 Task: Zoom out the location "Villa in Joshua Tree, California, United States" two times.
Action: Mouse moved to (900, 145)
Screenshot: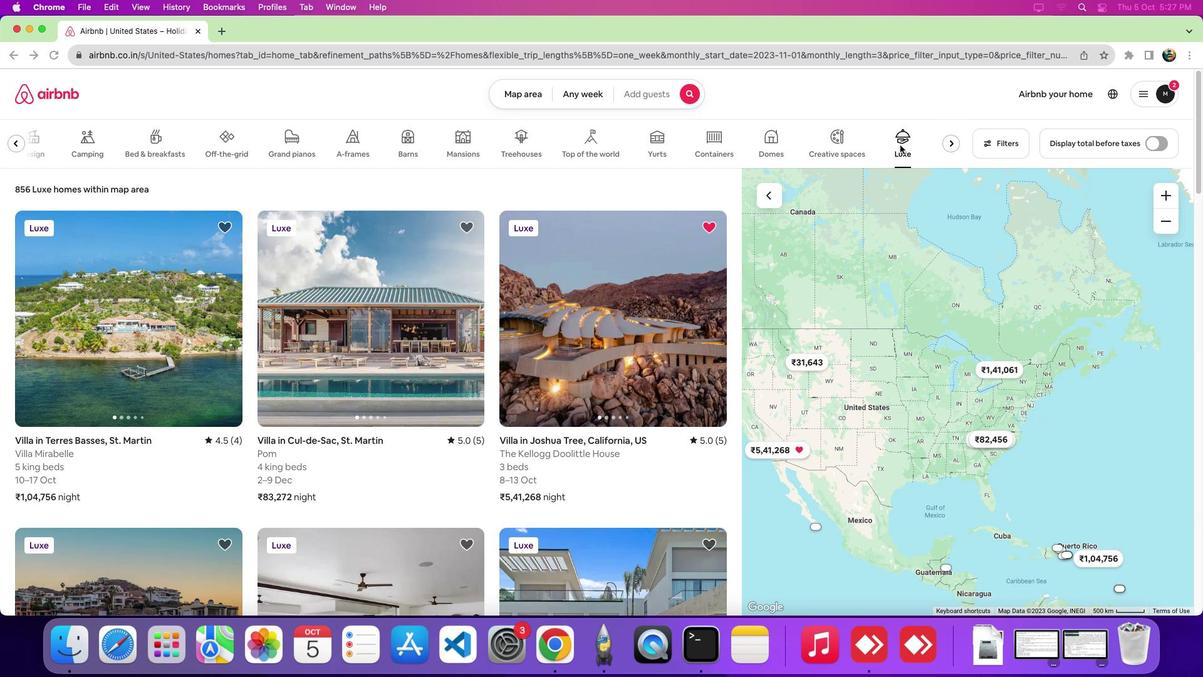 
Action: Mouse pressed left at (900, 145)
Screenshot: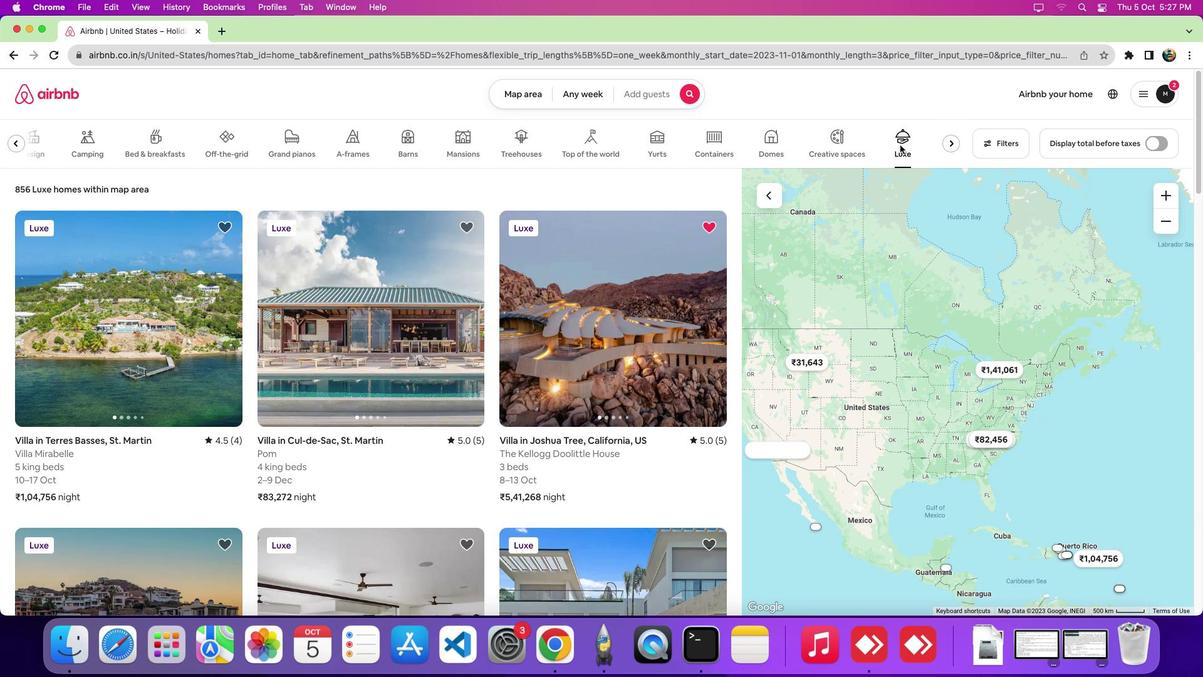 
Action: Mouse moved to (574, 274)
Screenshot: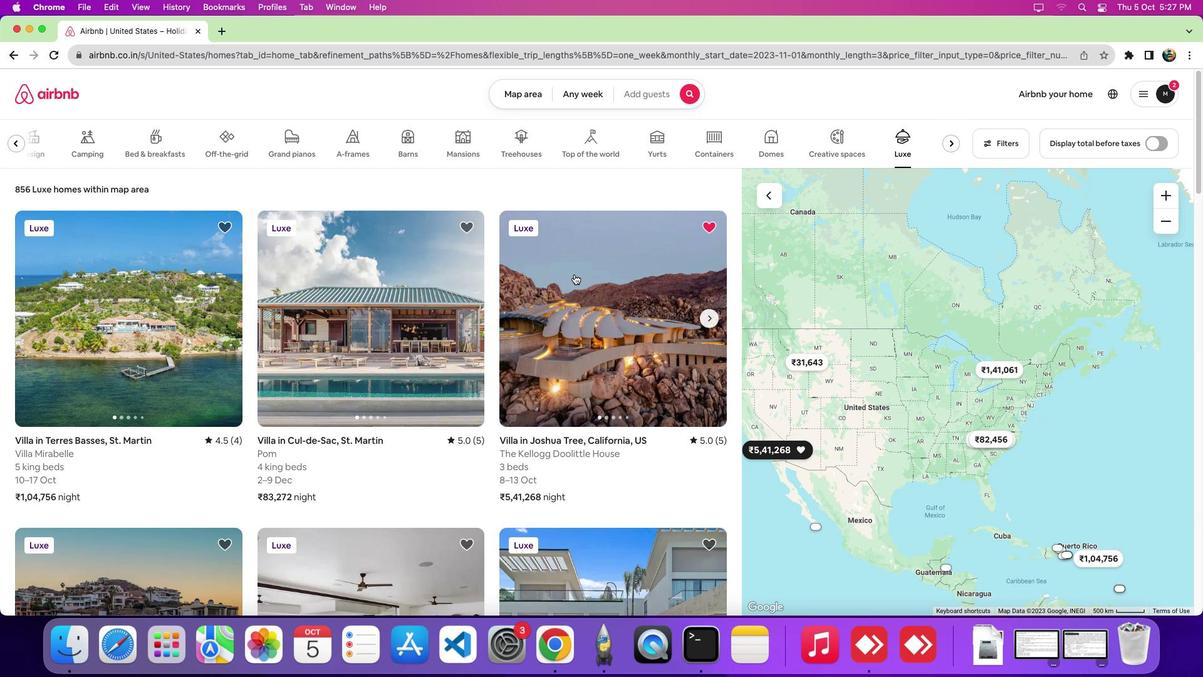 
Action: Mouse pressed left at (574, 274)
Screenshot: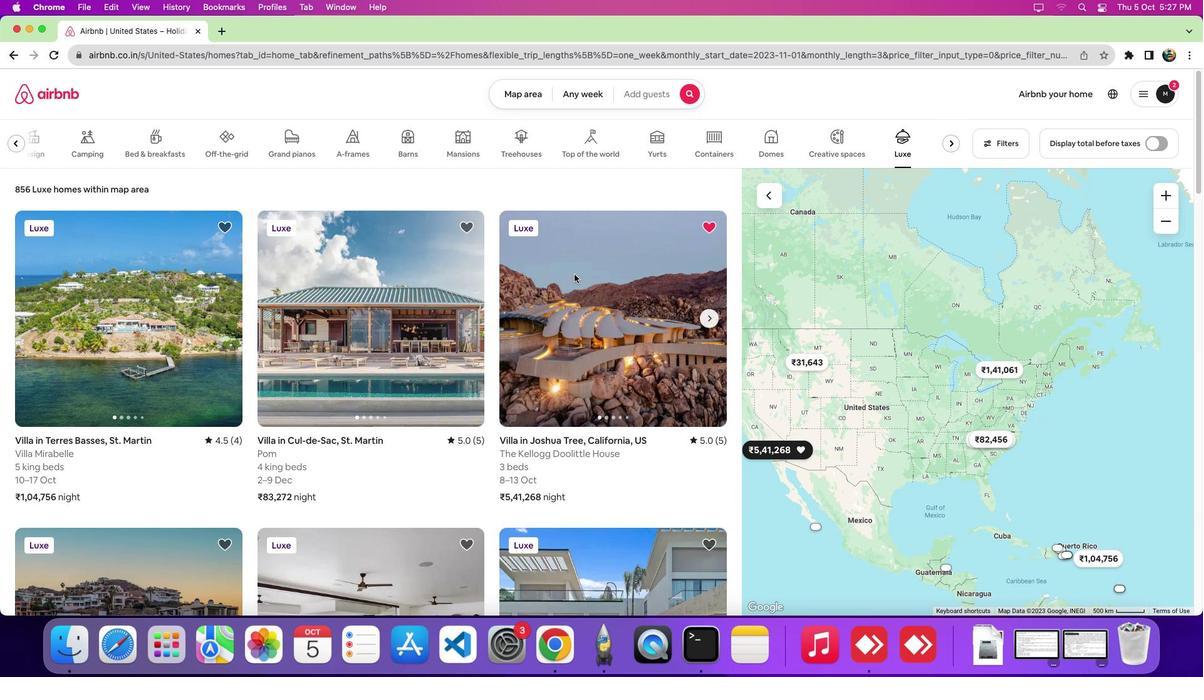 
Action: Mouse moved to (616, 296)
Screenshot: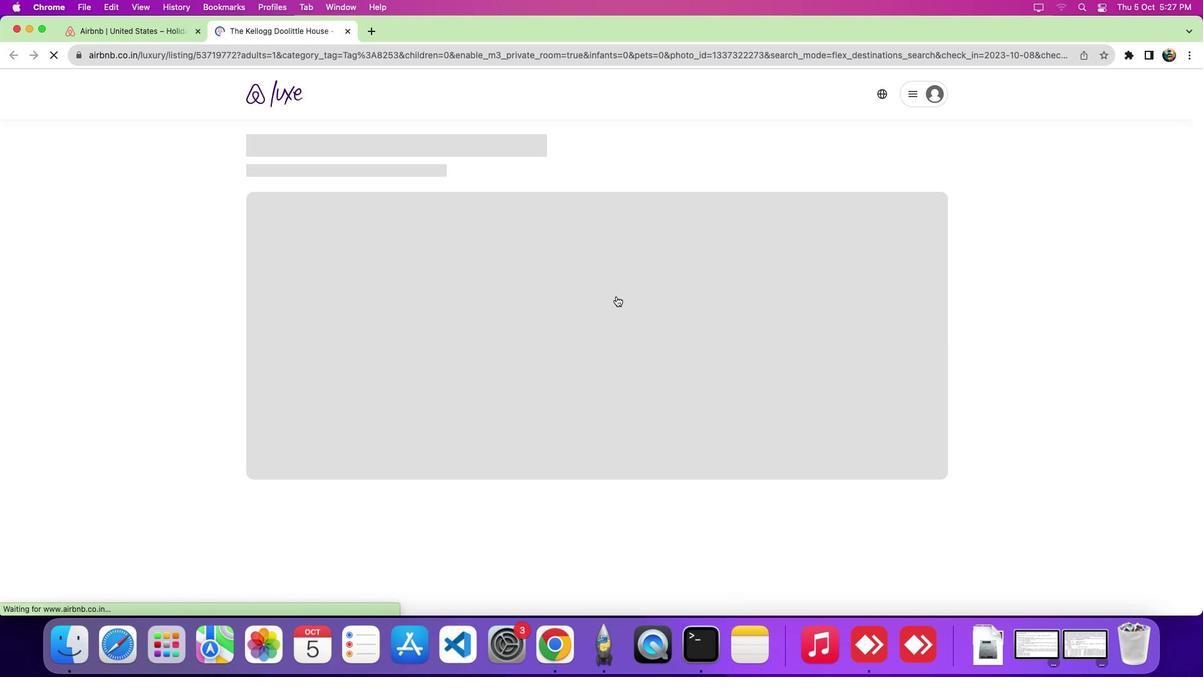 
Action: Mouse scrolled (616, 296) with delta (0, 0)
Screenshot: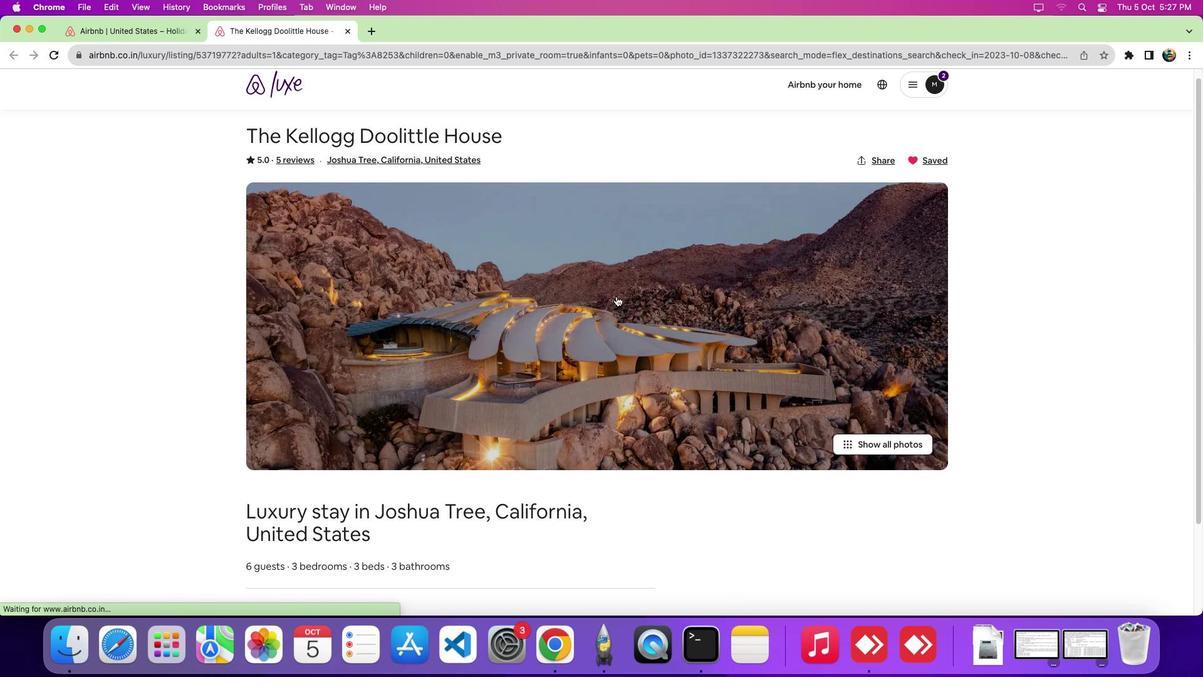 
Action: Mouse scrolled (616, 296) with delta (0, -1)
Screenshot: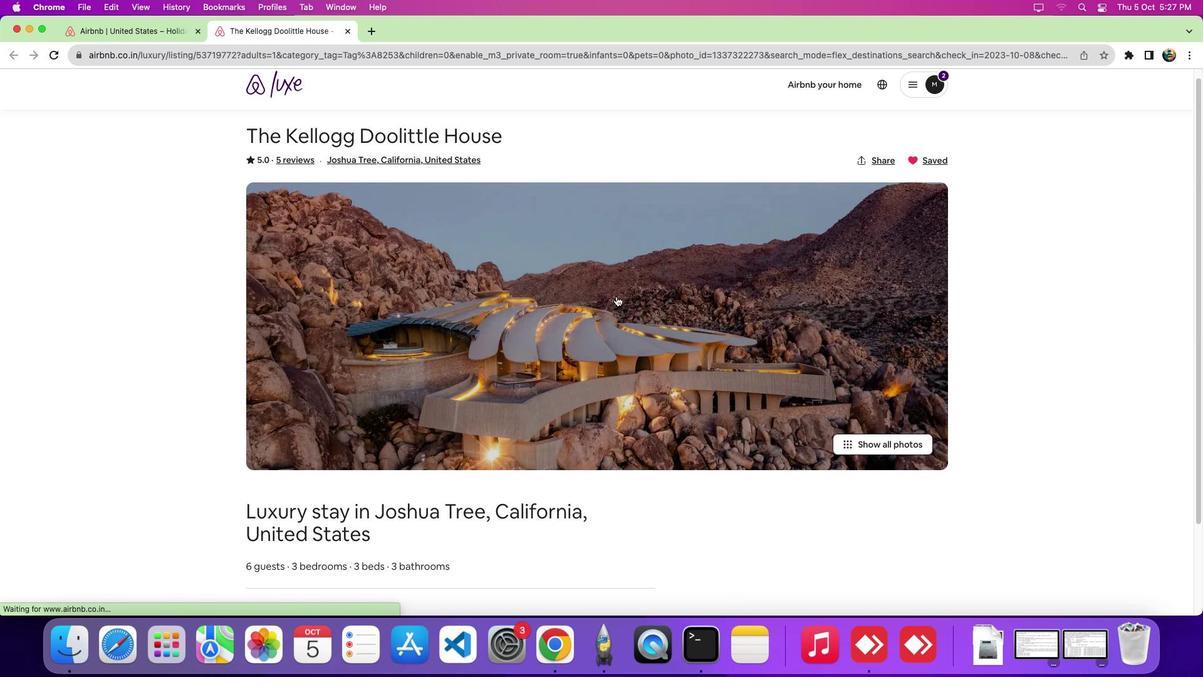 
Action: Mouse scrolled (616, 296) with delta (0, -6)
Screenshot: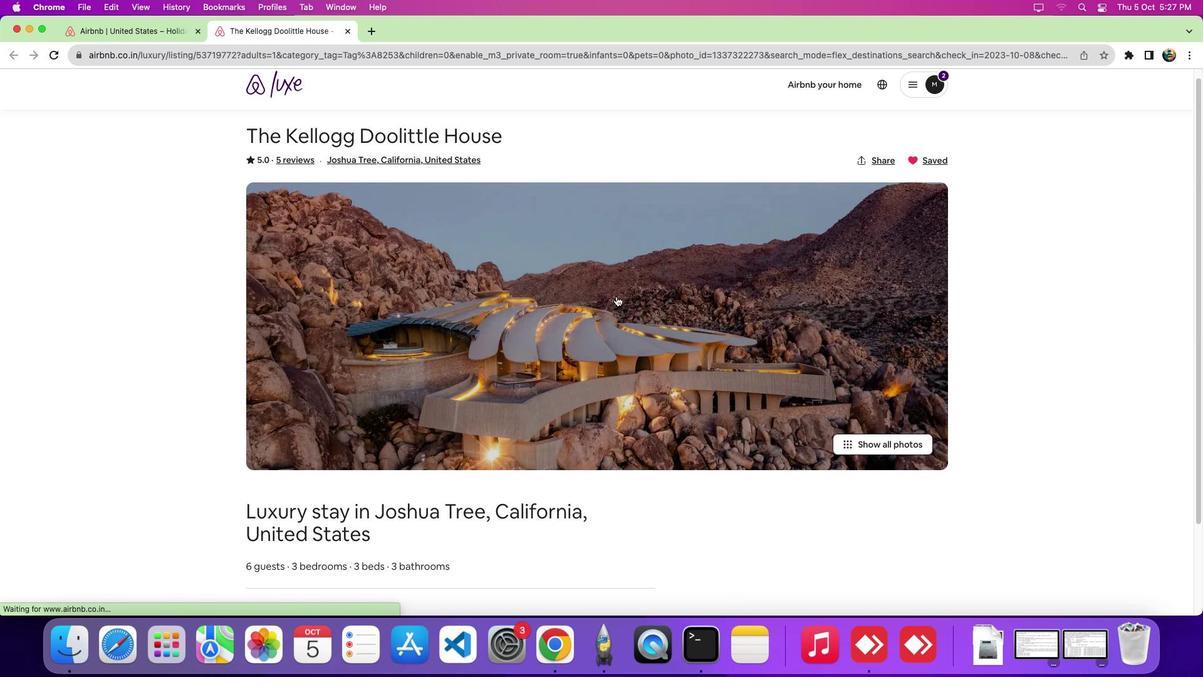 
Action: Mouse scrolled (616, 296) with delta (0, -8)
Screenshot: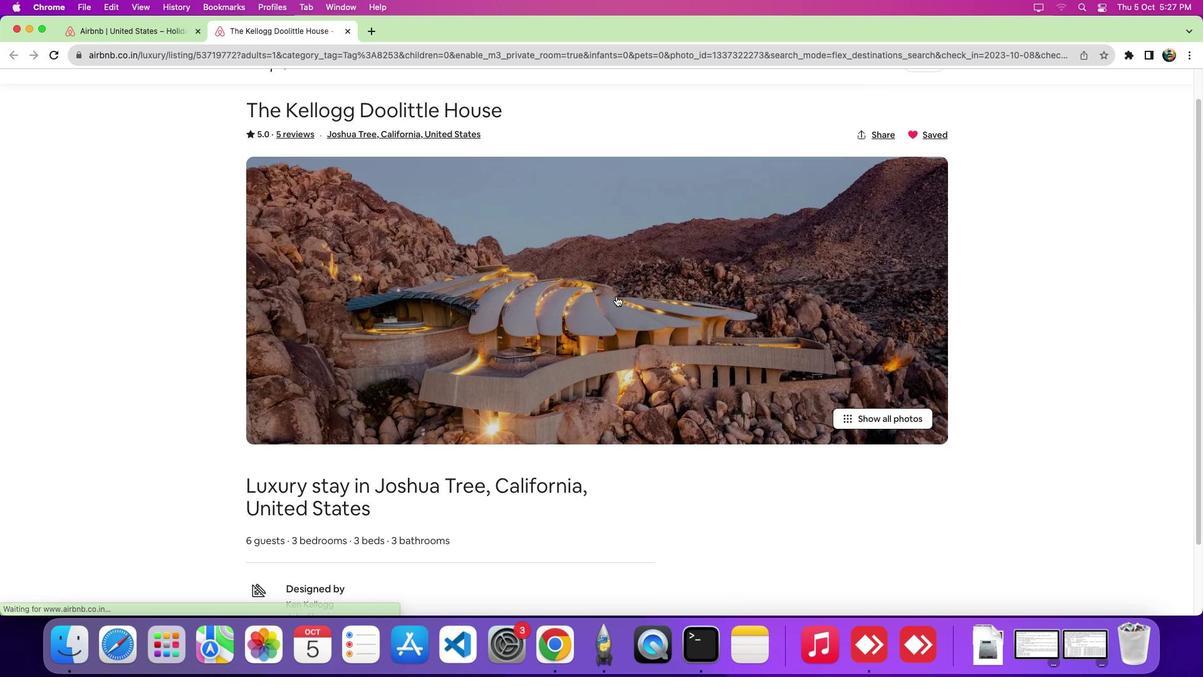 
Action: Mouse scrolled (616, 296) with delta (0, -9)
Screenshot: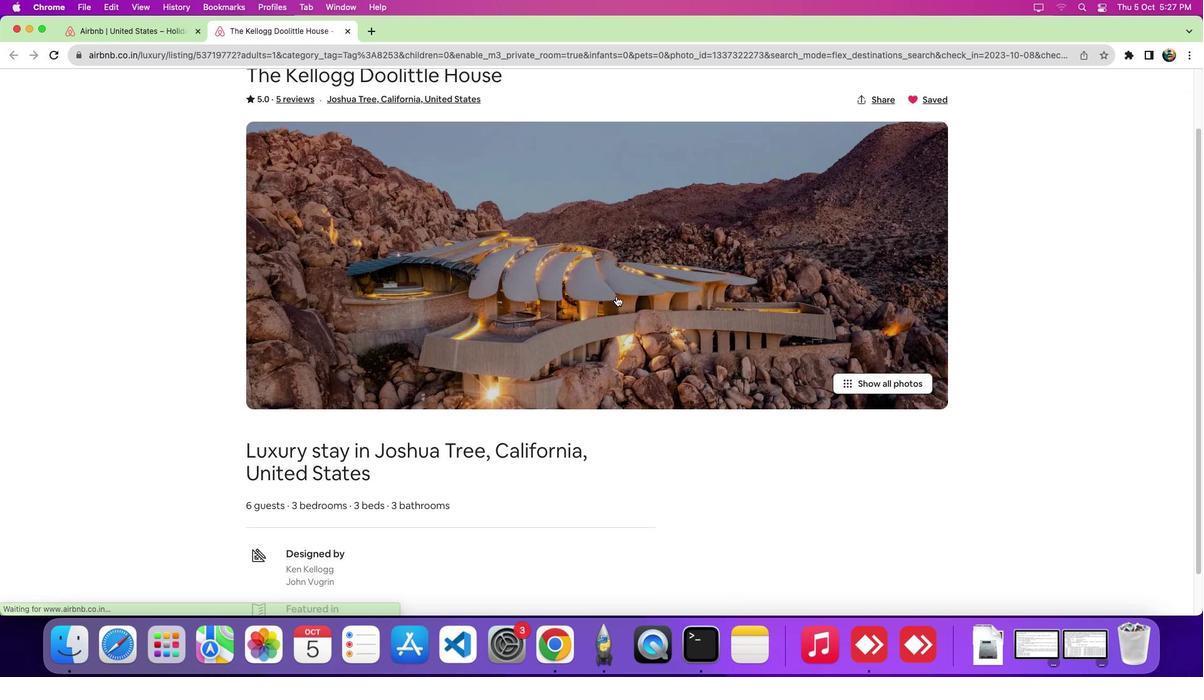 
Action: Mouse scrolled (616, 296) with delta (0, 0)
Screenshot: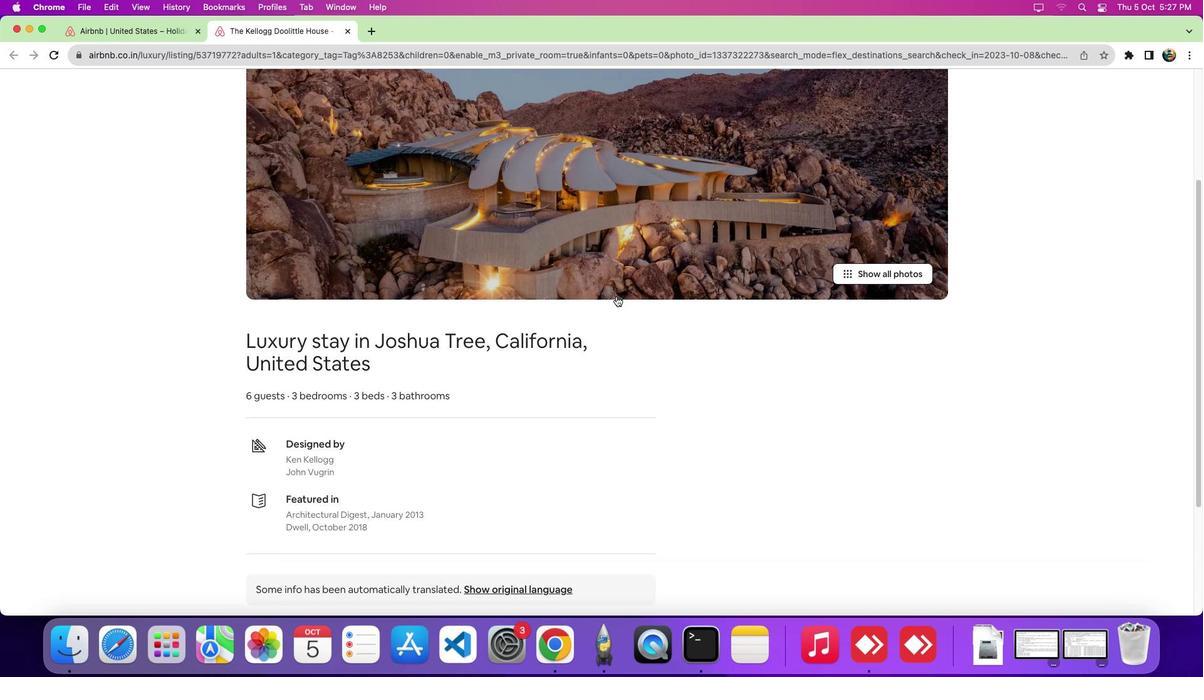 
Action: Mouse scrolled (616, 296) with delta (0, -1)
Screenshot: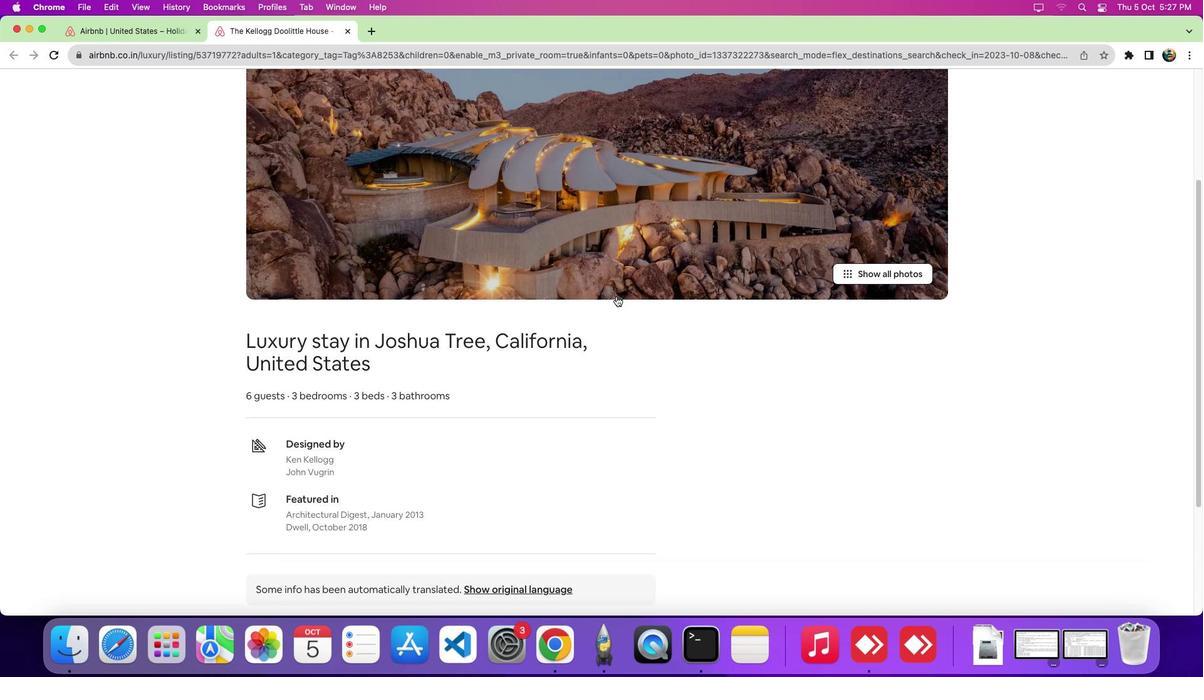 
Action: Mouse scrolled (616, 296) with delta (0, -6)
Screenshot: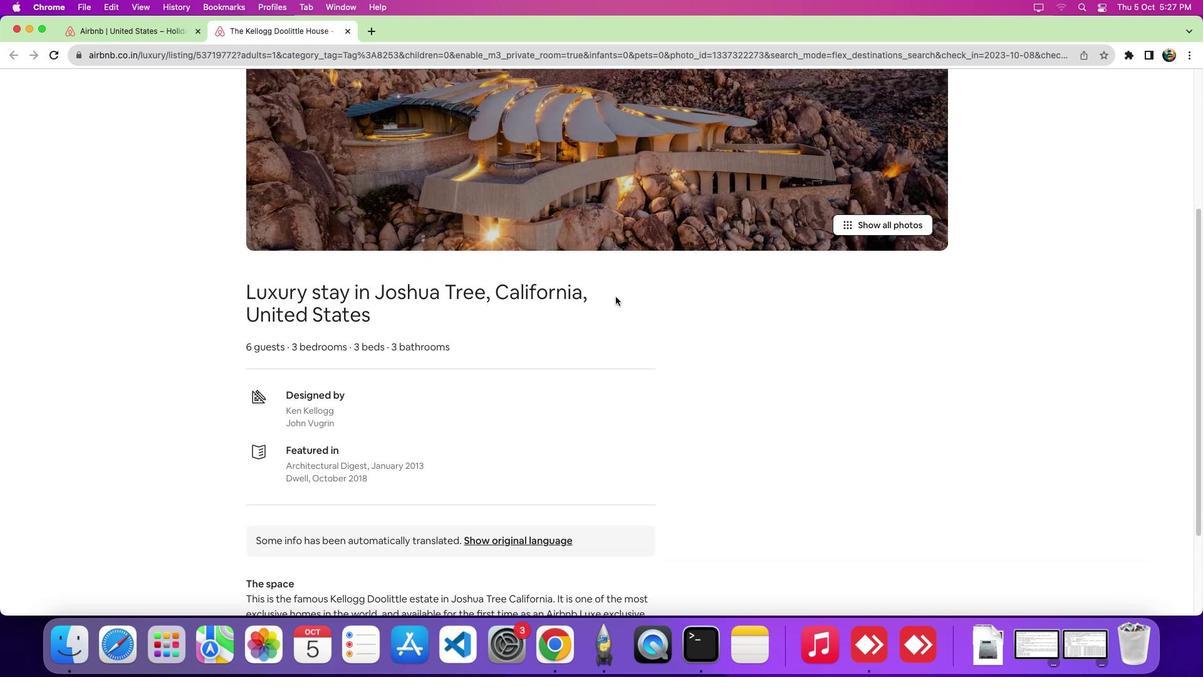 
Action: Mouse scrolled (616, 296) with delta (0, -8)
Screenshot: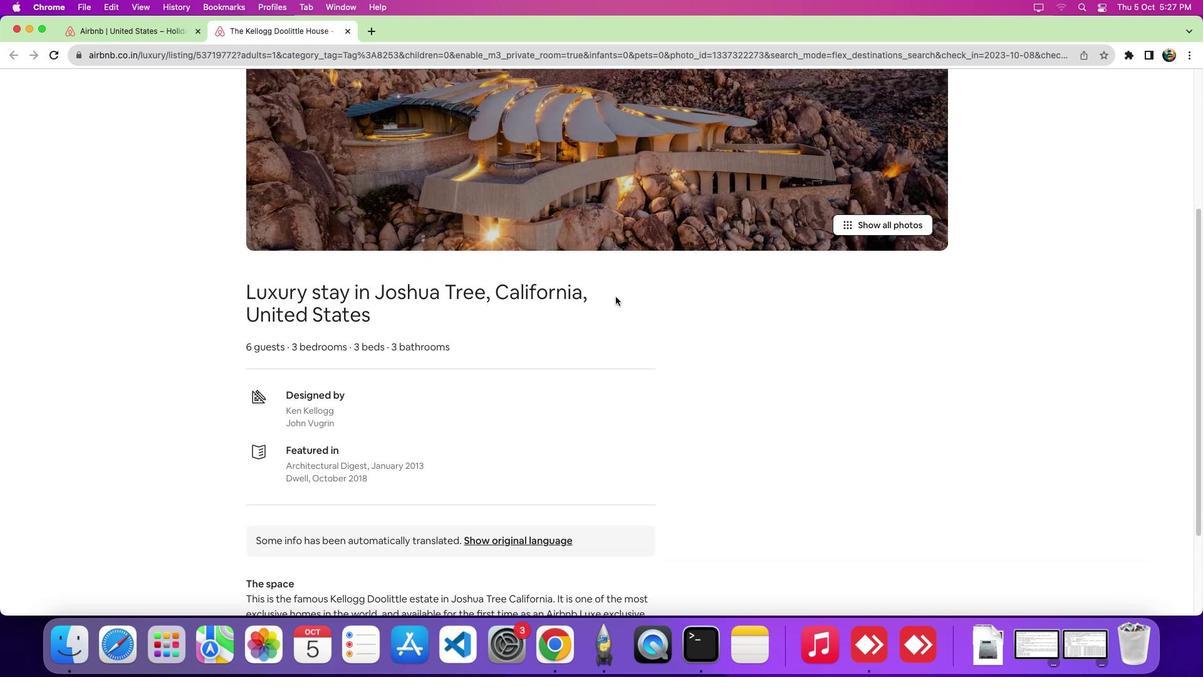 
Action: Mouse scrolled (616, 296) with delta (0, -10)
Screenshot: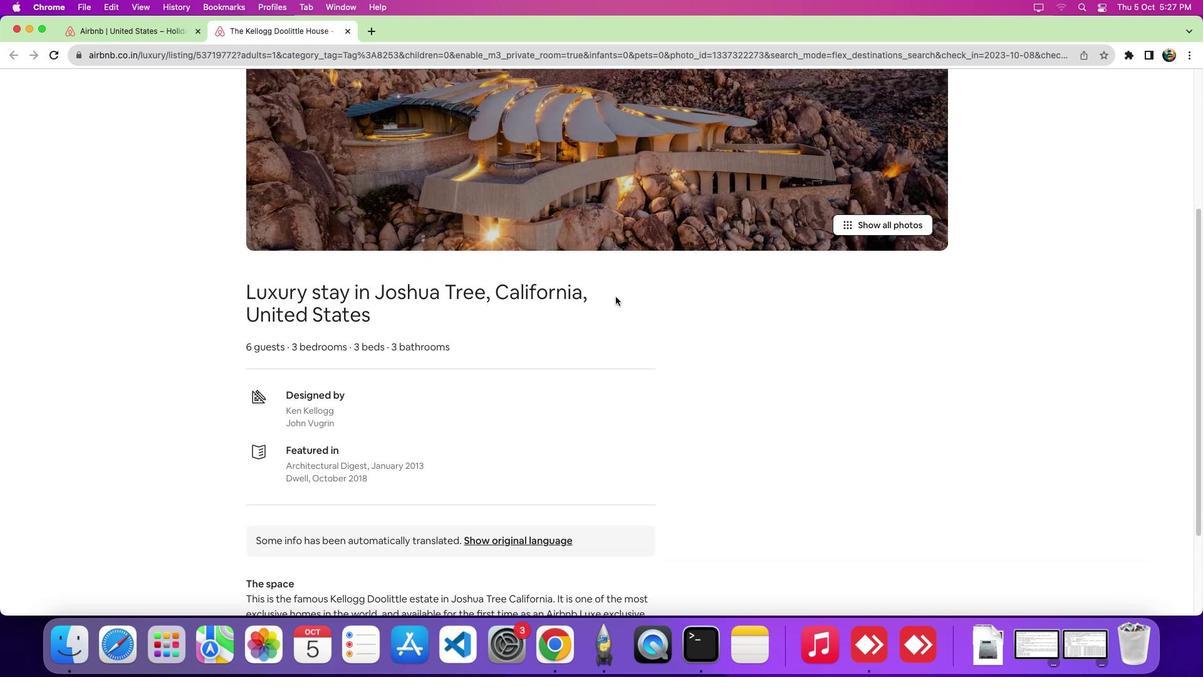 
Action: Mouse scrolled (616, 296) with delta (0, -10)
Screenshot: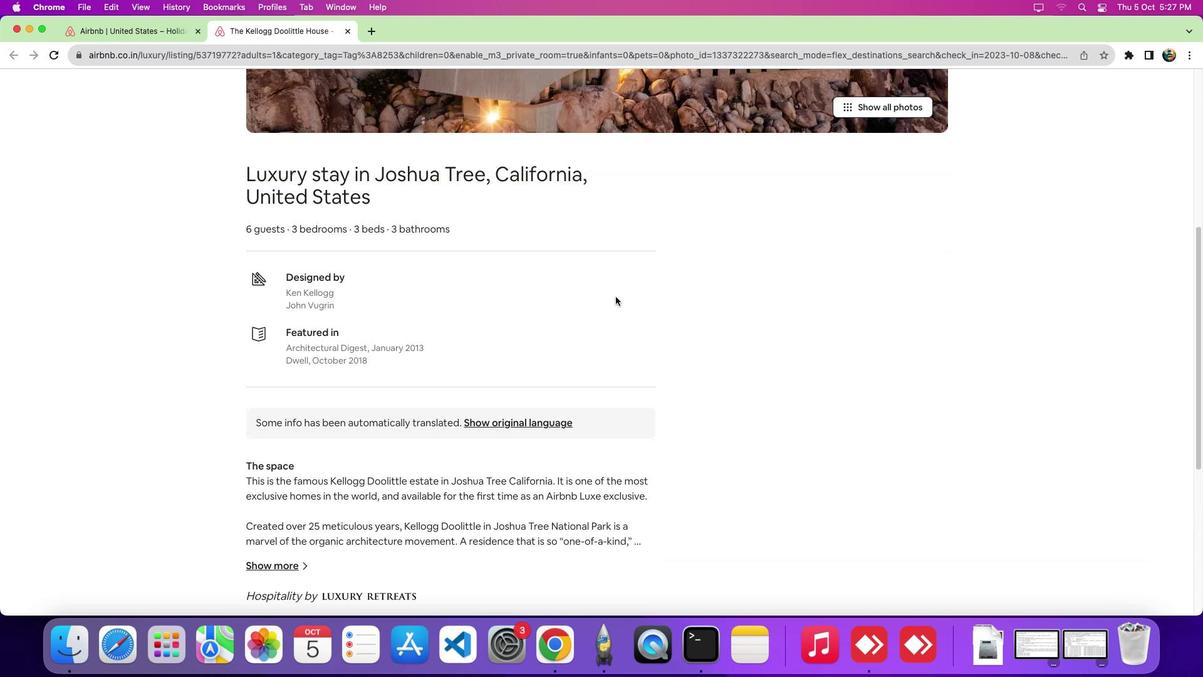 
Action: Mouse moved to (616, 296)
Screenshot: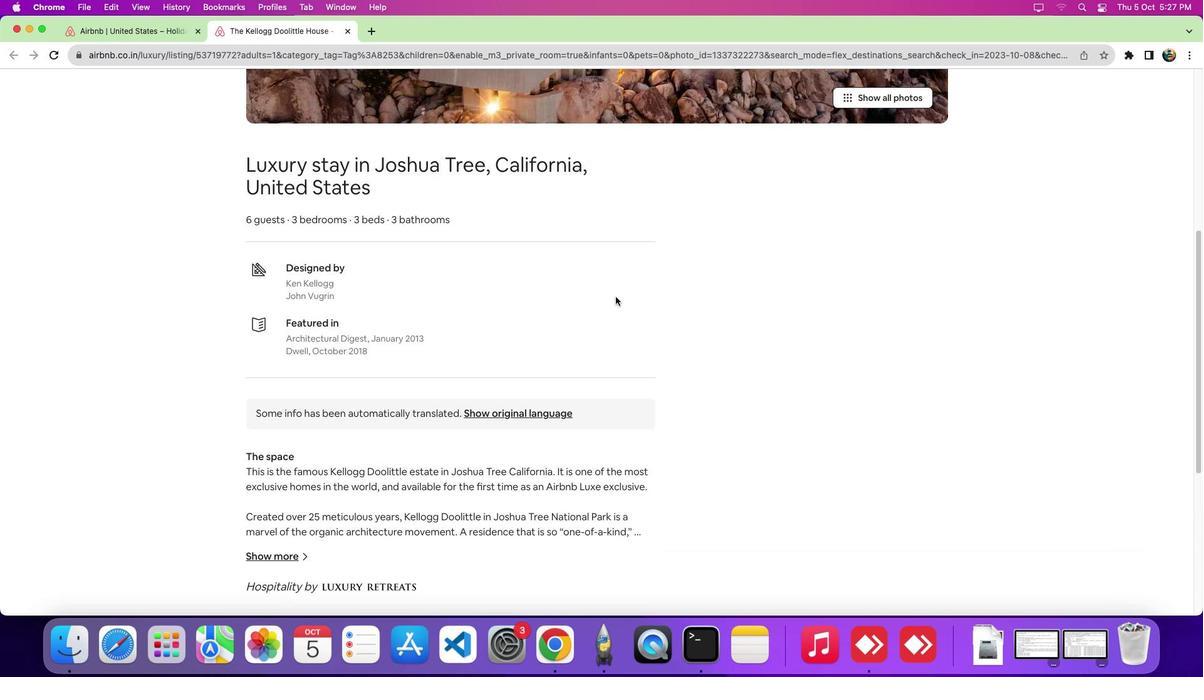 
Action: Mouse scrolled (616, 296) with delta (0, 0)
Screenshot: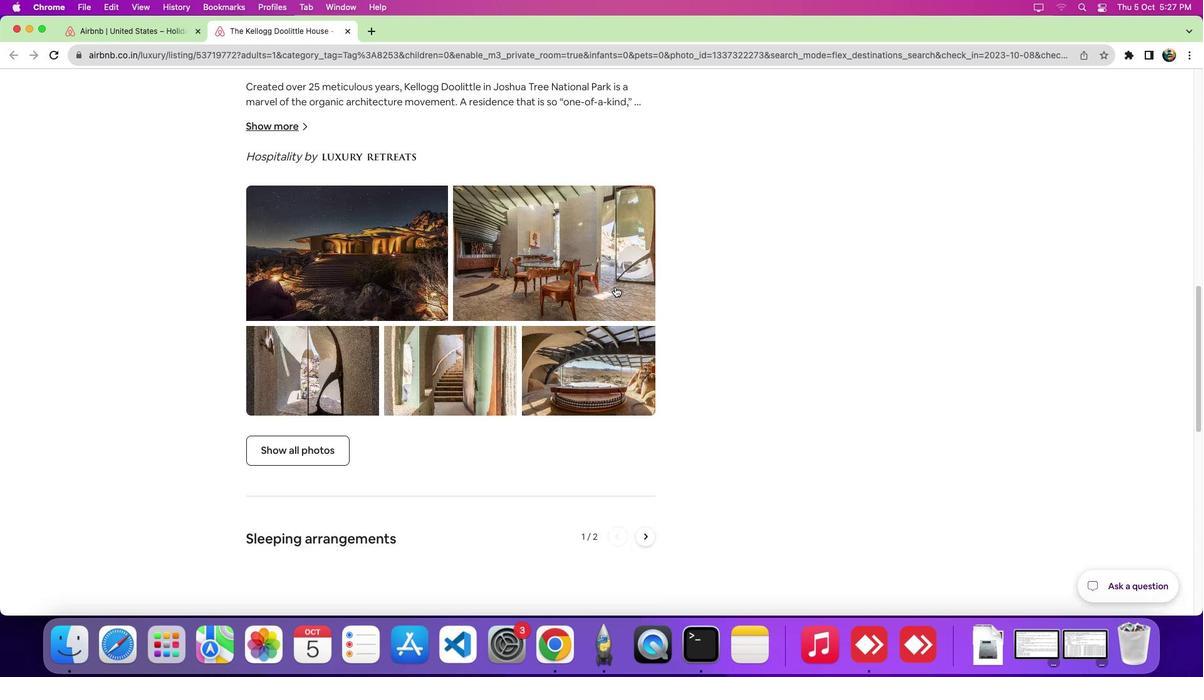 
Action: Mouse scrolled (616, 296) with delta (0, -1)
Screenshot: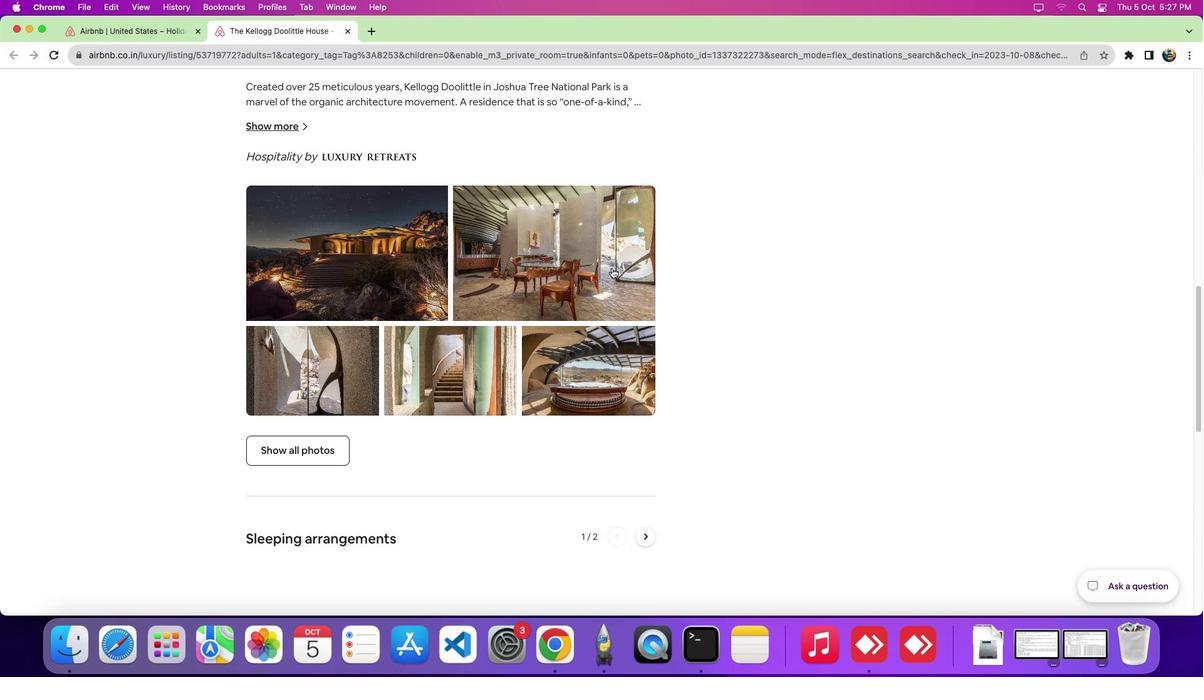 
Action: Mouse scrolled (616, 296) with delta (0, -6)
Screenshot: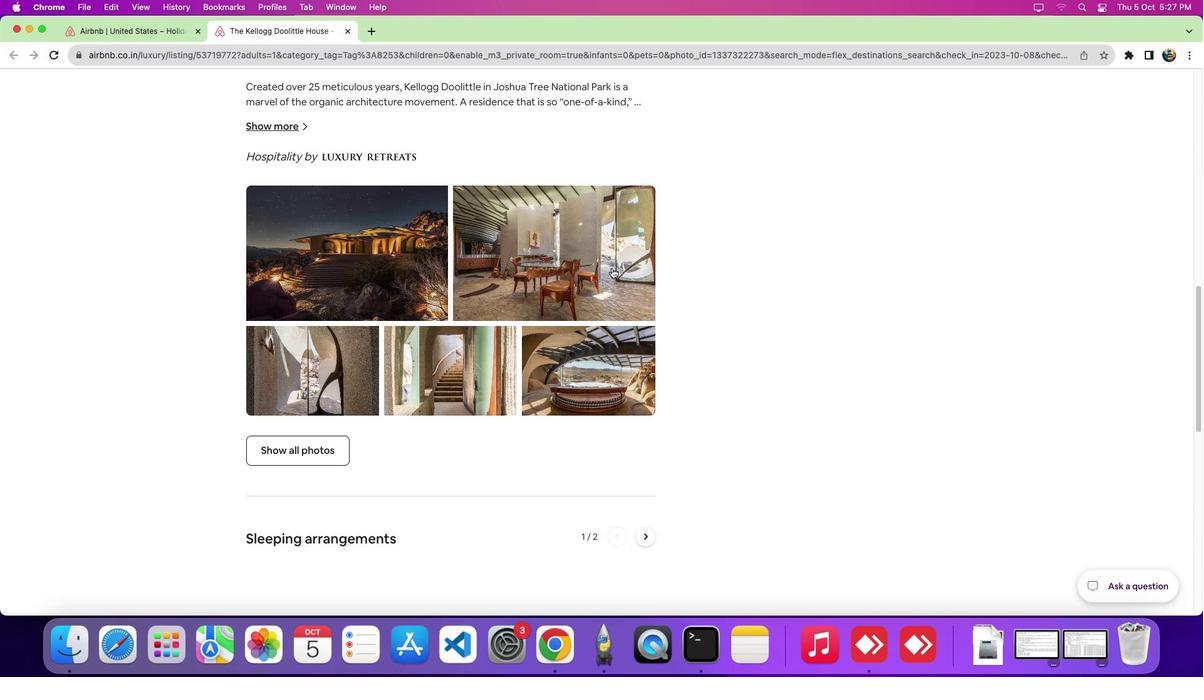 
Action: Mouse scrolled (616, 296) with delta (0, -8)
Screenshot: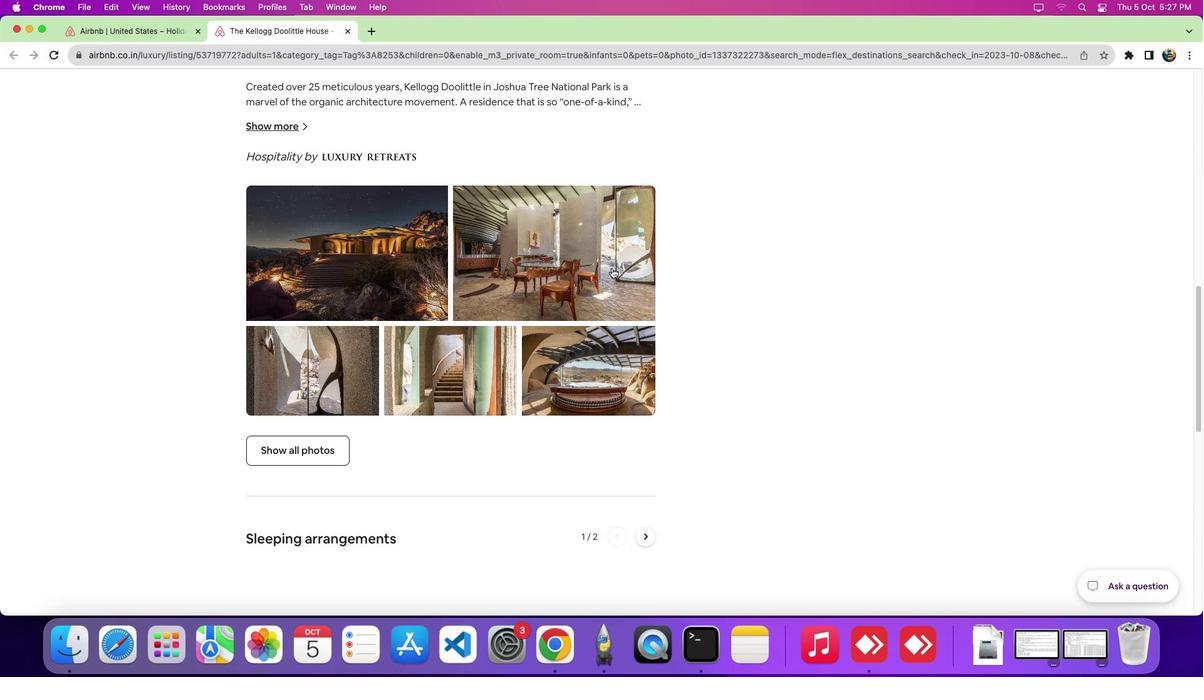 
Action: Mouse scrolled (616, 296) with delta (0, -10)
Screenshot: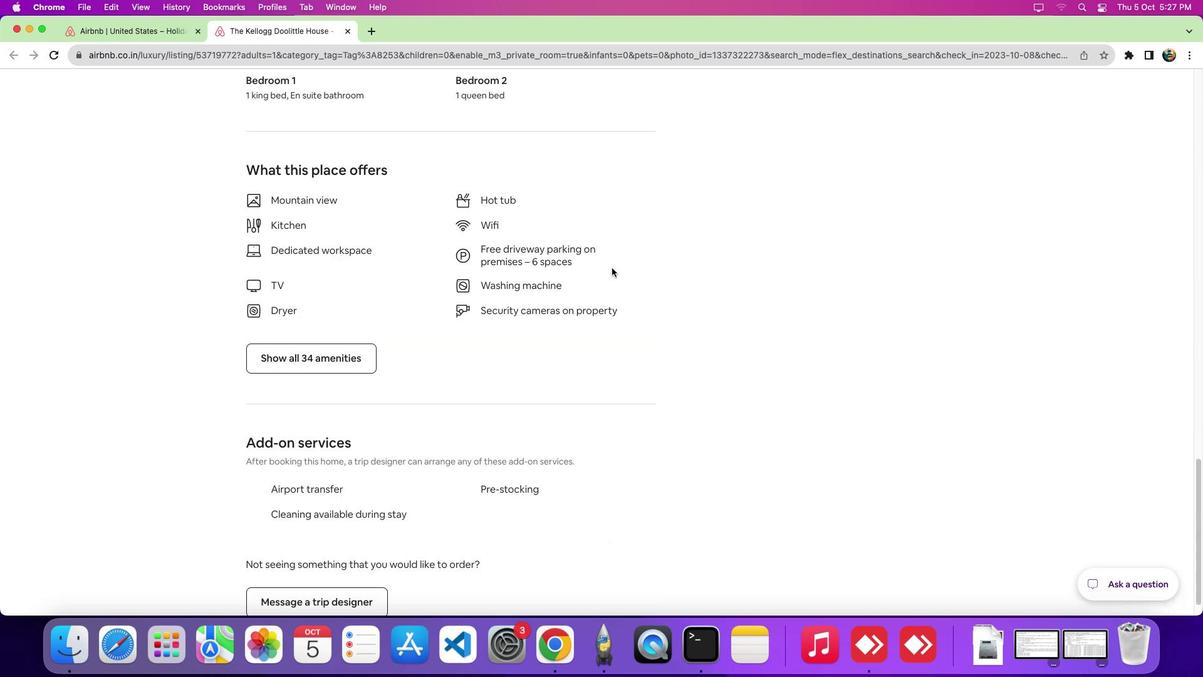 
Action: Mouse scrolled (616, 296) with delta (0, -10)
Screenshot: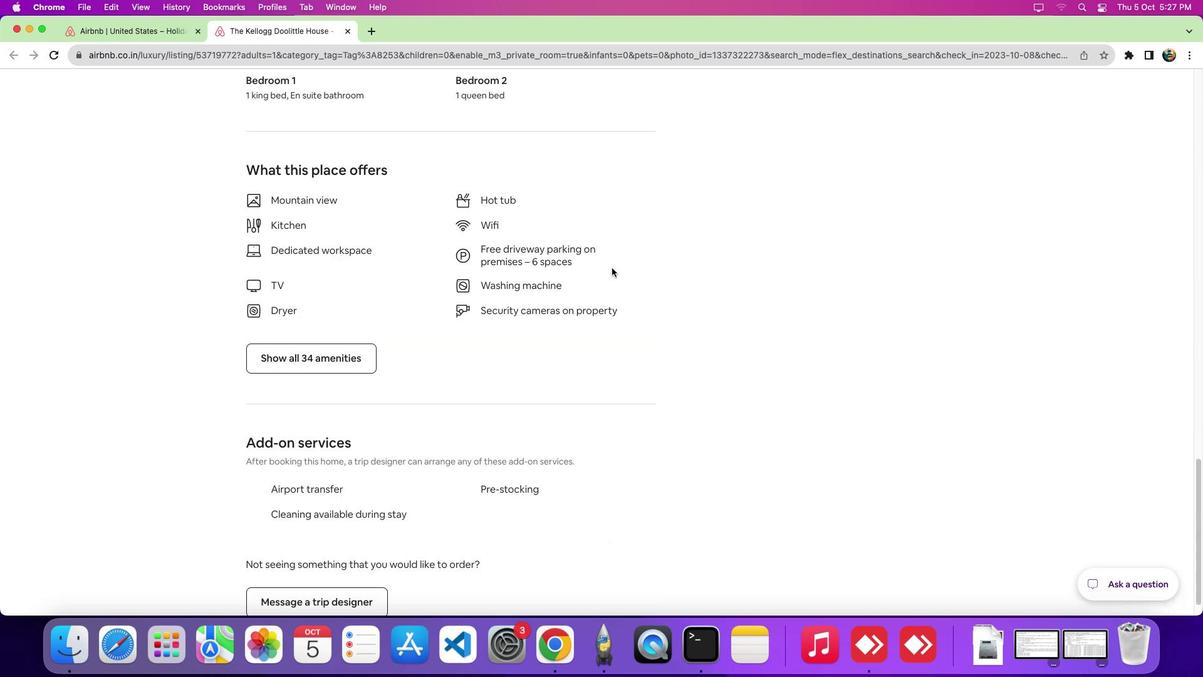 
Action: Mouse moved to (473, 87)
Screenshot: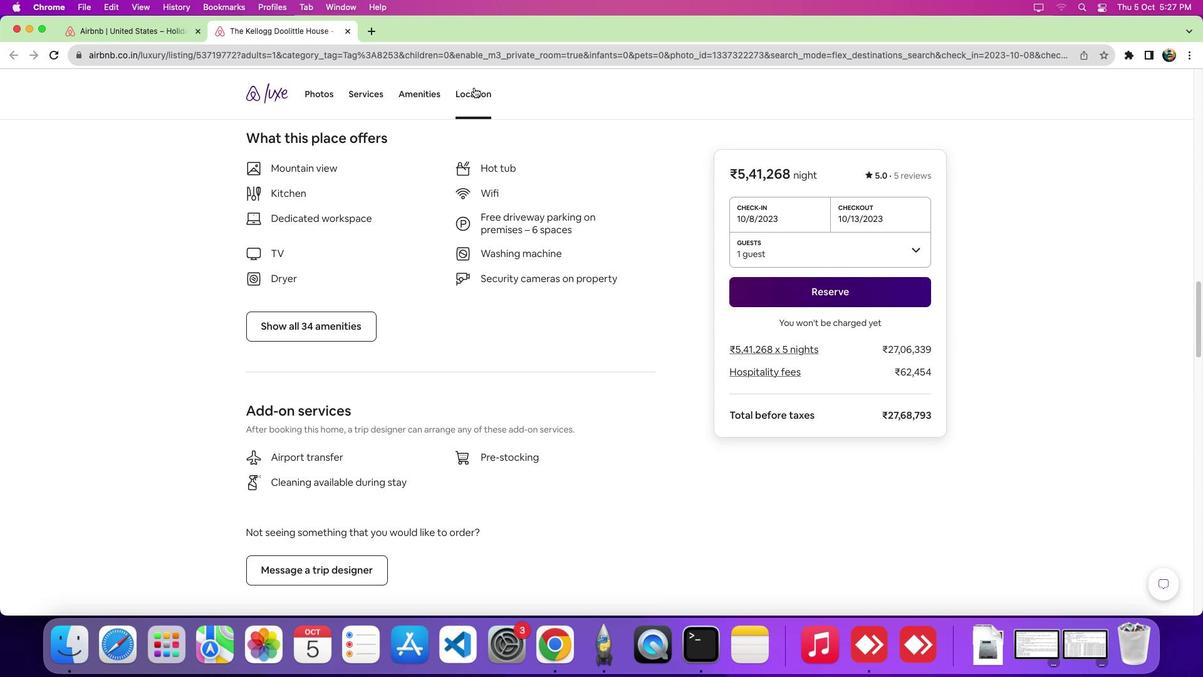 
Action: Mouse pressed left at (473, 87)
Screenshot: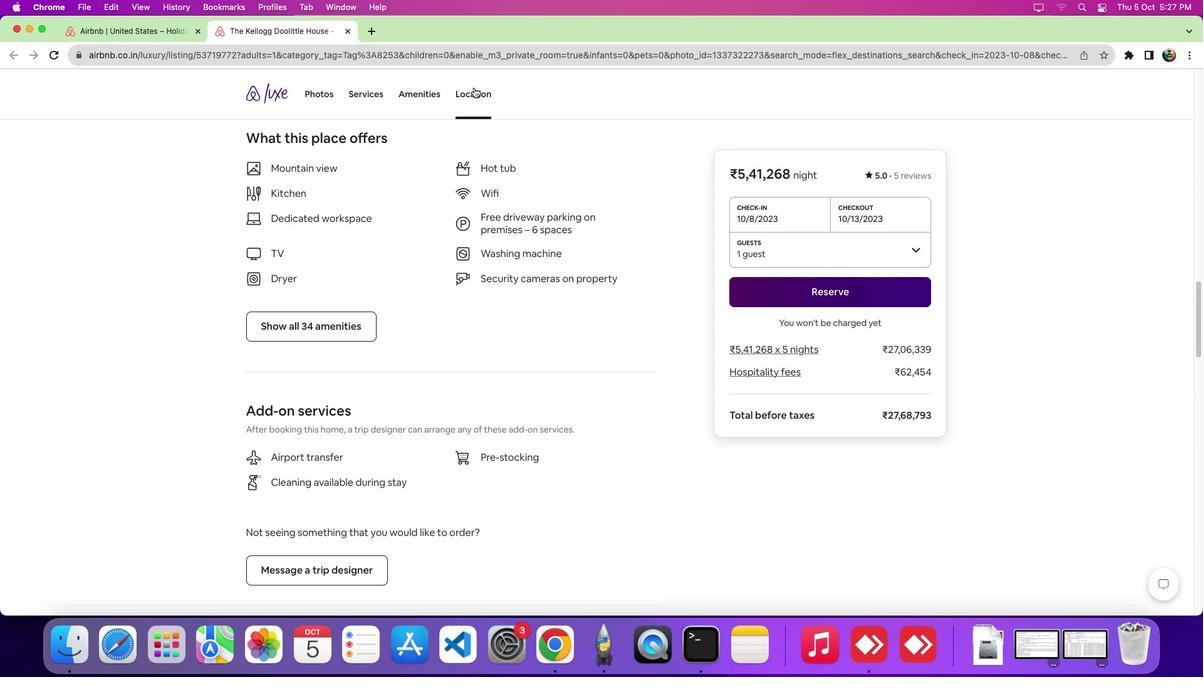 
Action: Mouse moved to (923, 319)
Screenshot: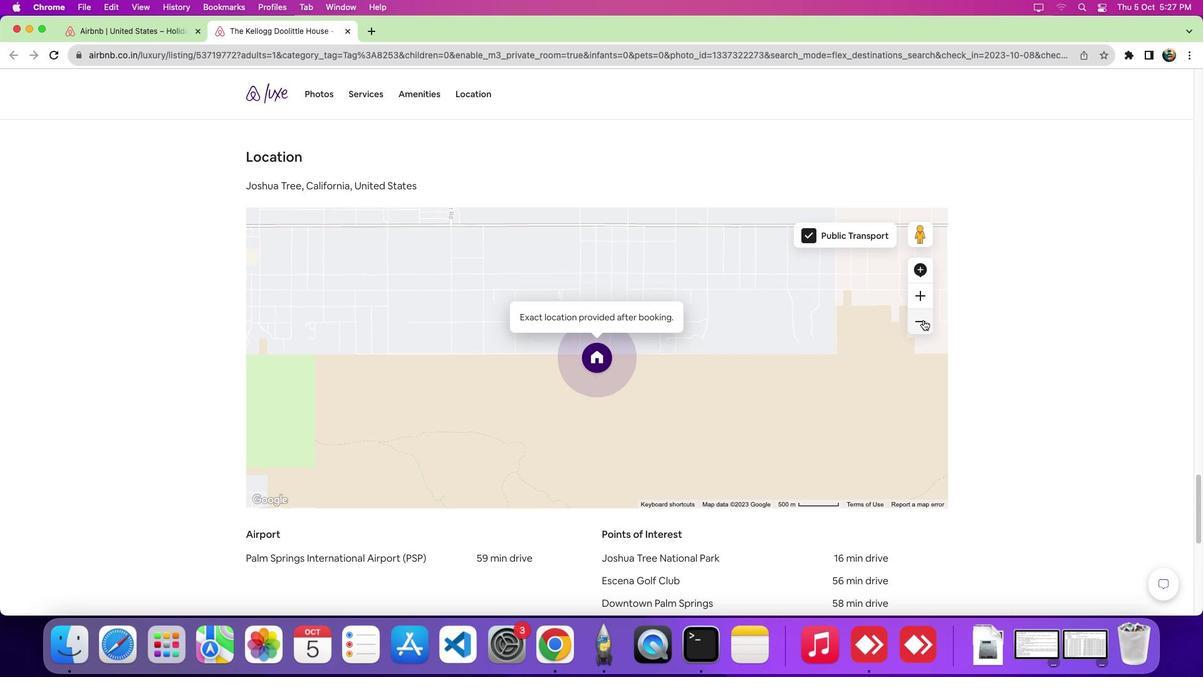 
Action: Mouse pressed left at (923, 319)
Screenshot: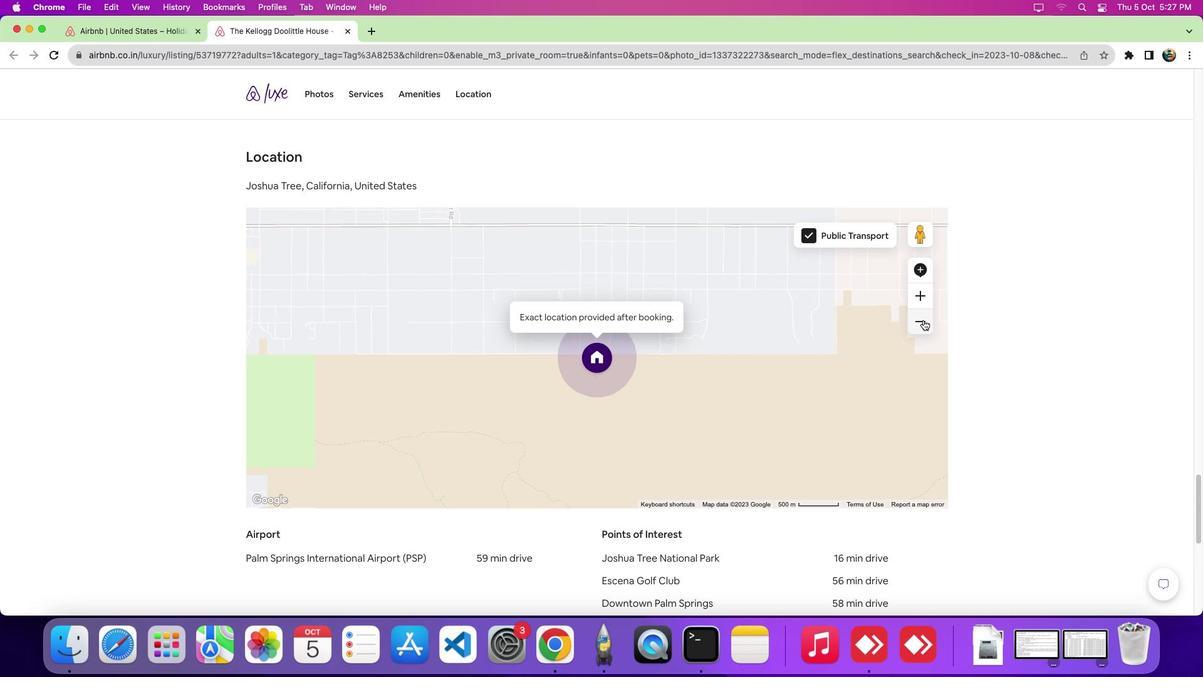 
Action: Mouse pressed left at (923, 319)
Screenshot: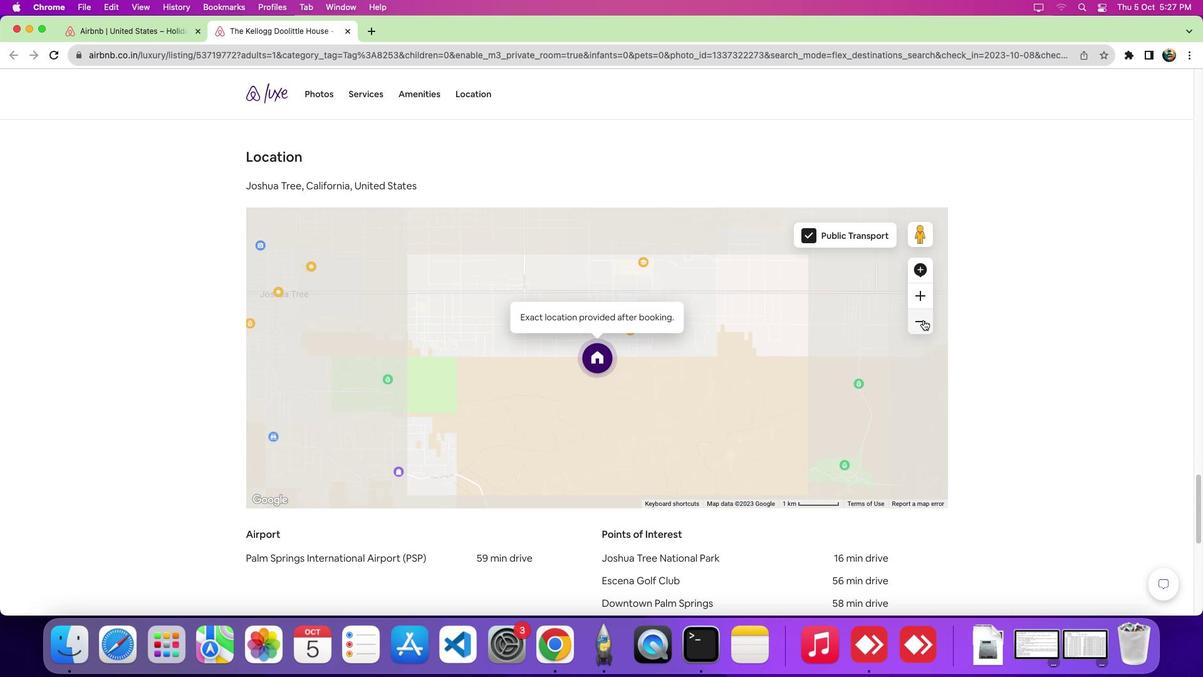 
Action: Mouse moved to (929, 352)
Screenshot: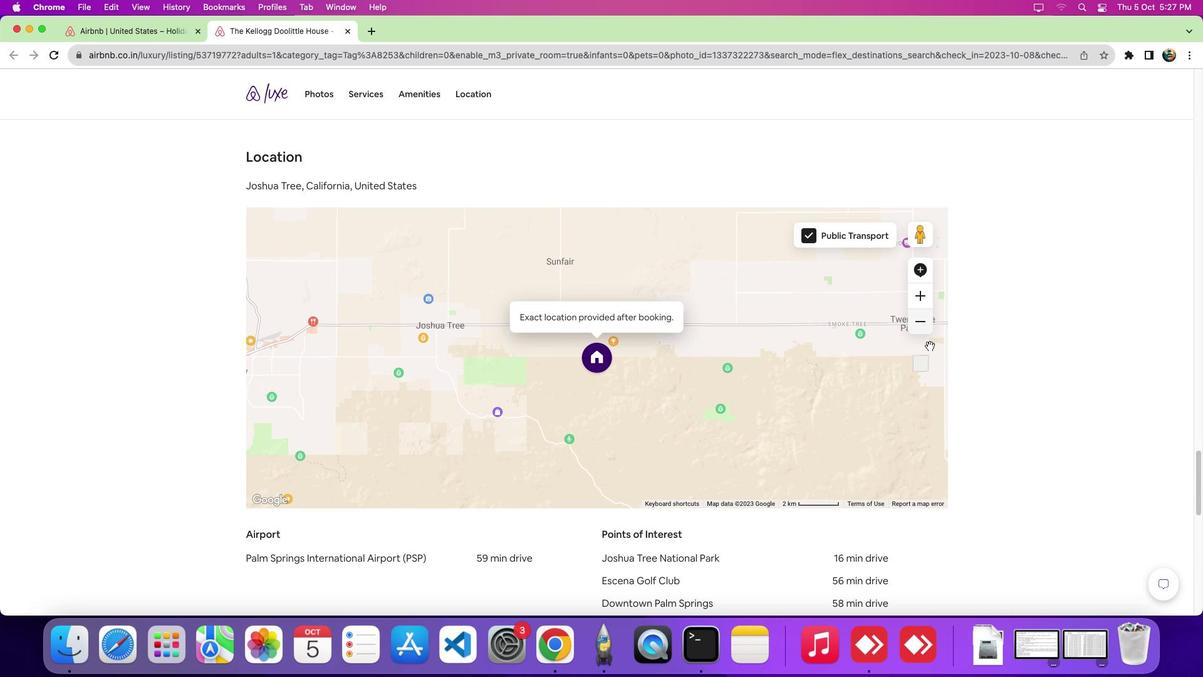 
